 Task: Select a due date automation when advanced on, 2 days after a card is due add basic not assigned to member @aryan at 11:00 AM.
Action: Mouse moved to (947, 77)
Screenshot: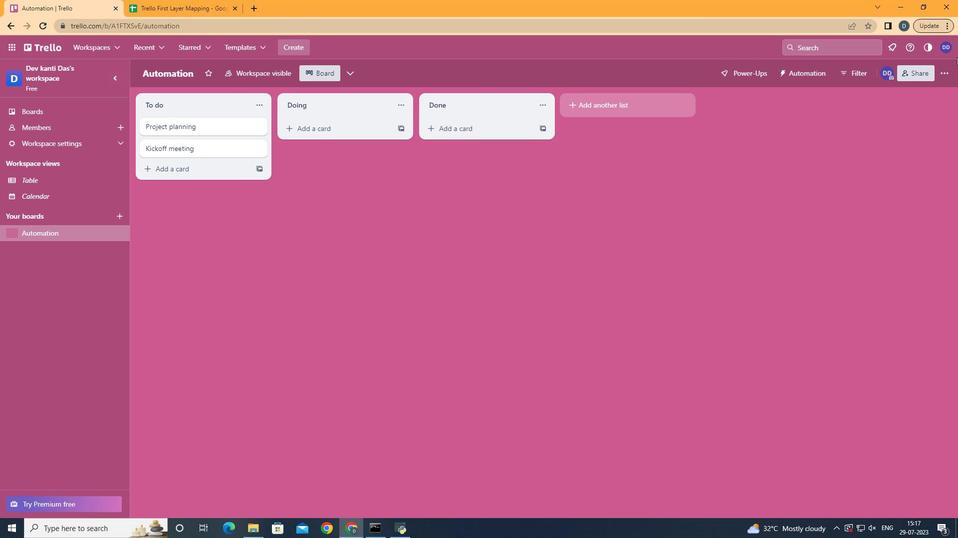 
Action: Mouse pressed left at (947, 77)
Screenshot: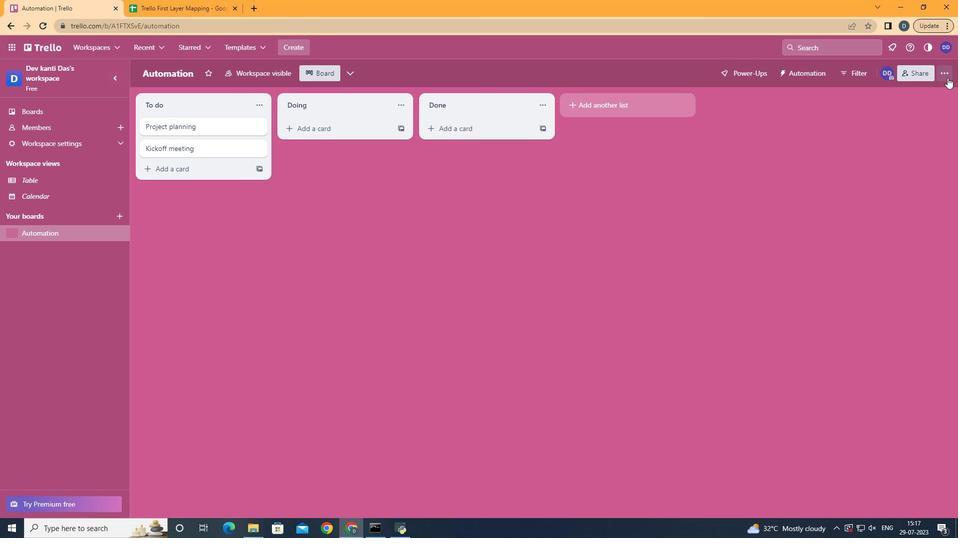 
Action: Mouse moved to (841, 220)
Screenshot: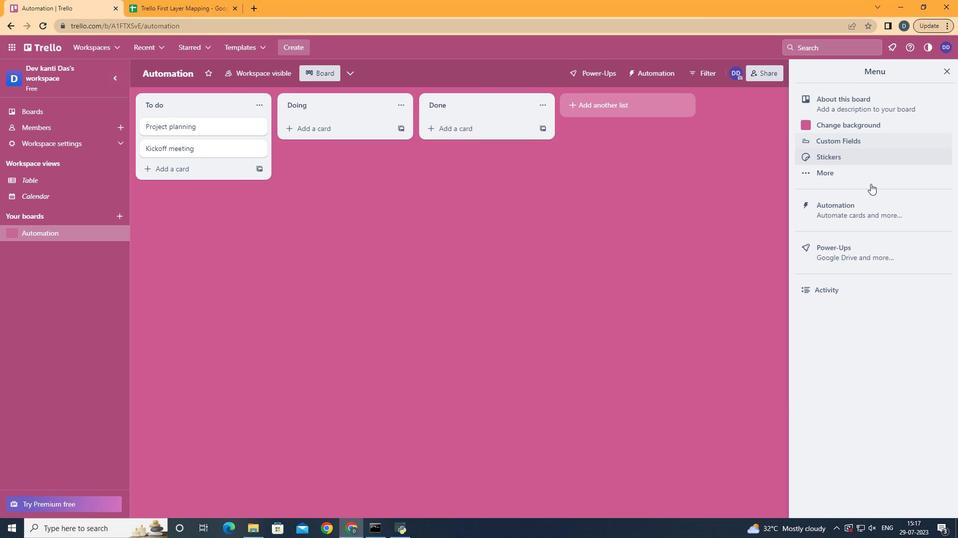 
Action: Mouse pressed left at (841, 220)
Screenshot: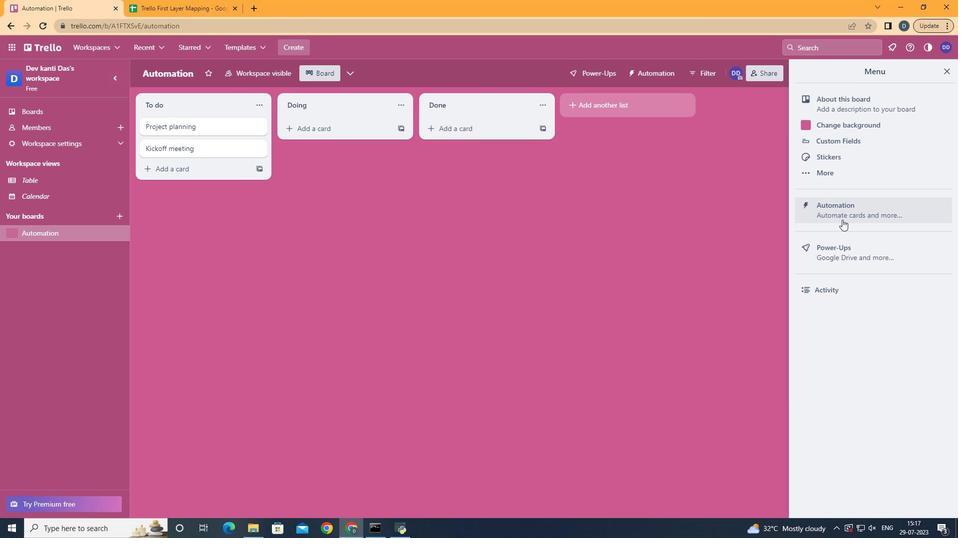 
Action: Mouse moved to (201, 206)
Screenshot: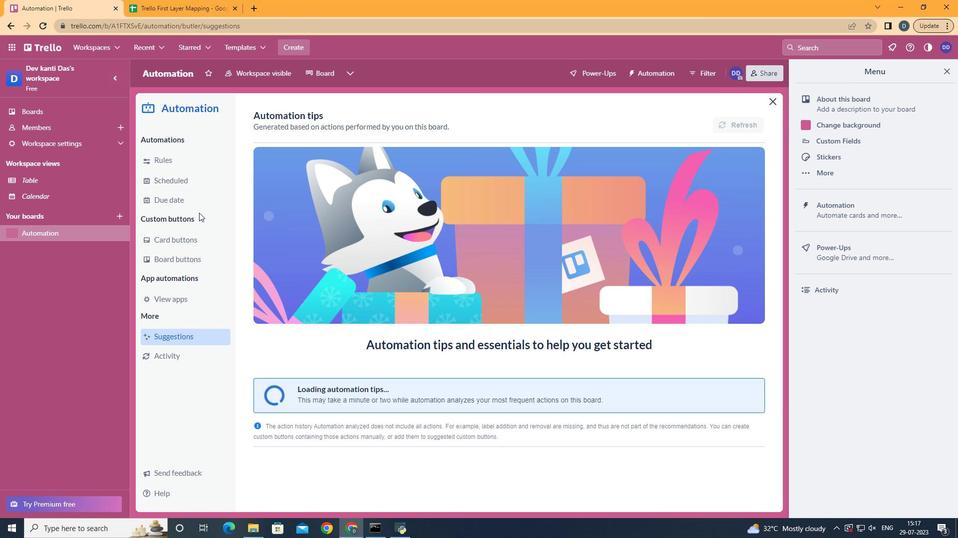
Action: Mouse pressed left at (201, 206)
Screenshot: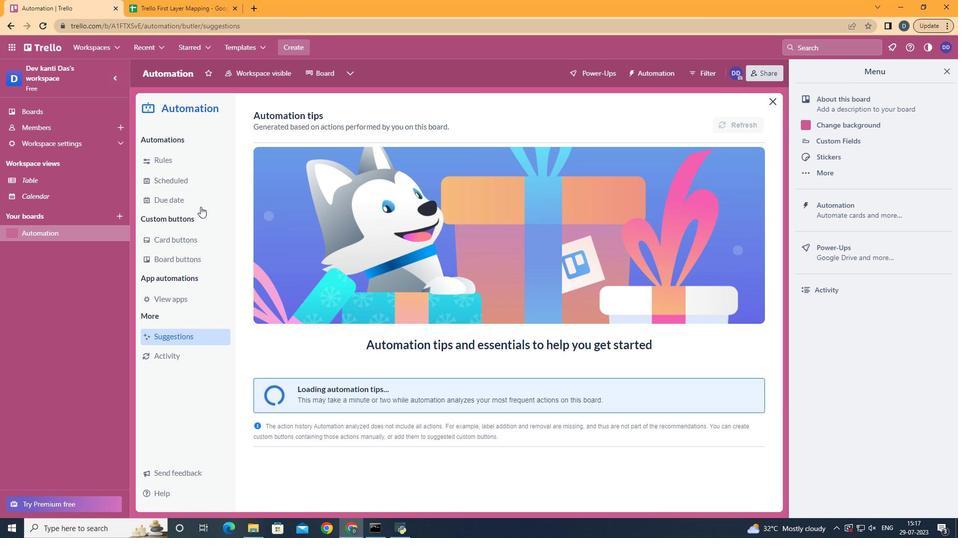 
Action: Mouse moved to (721, 116)
Screenshot: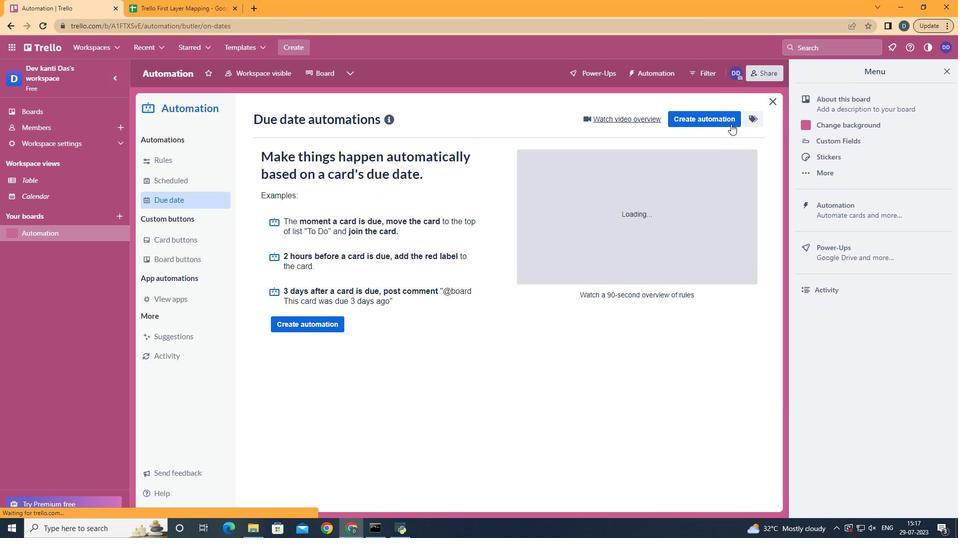 
Action: Mouse pressed left at (721, 116)
Screenshot: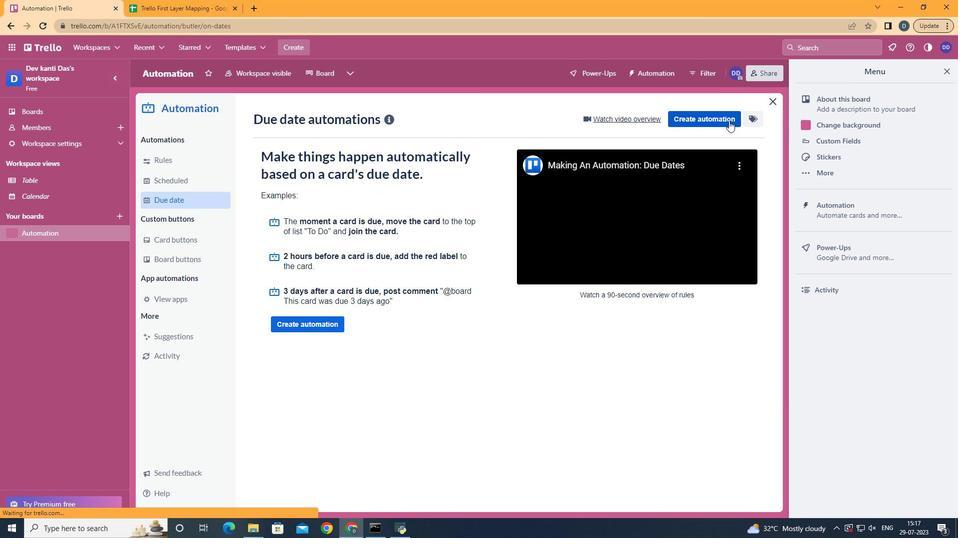 
Action: Mouse moved to (543, 223)
Screenshot: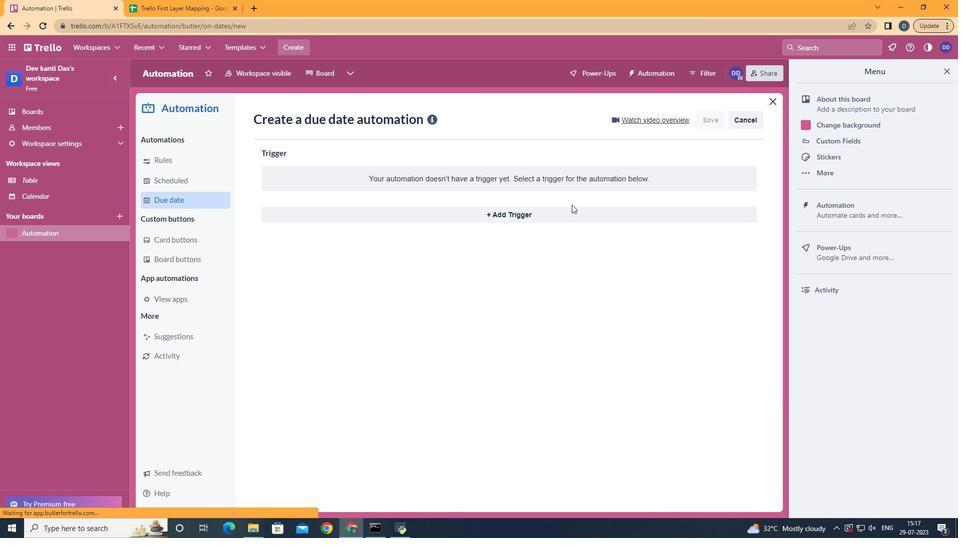 
Action: Mouse pressed left at (543, 223)
Screenshot: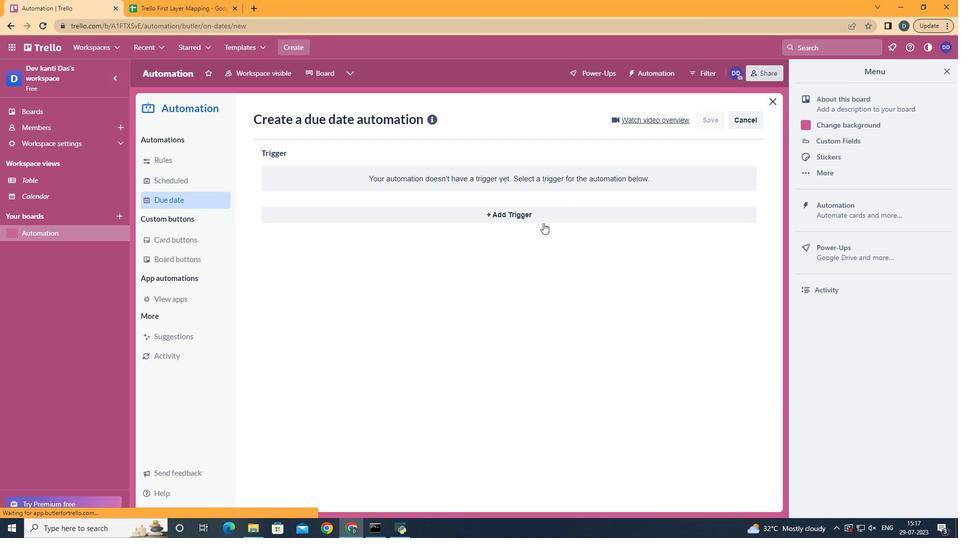 
Action: Mouse moved to (545, 224)
Screenshot: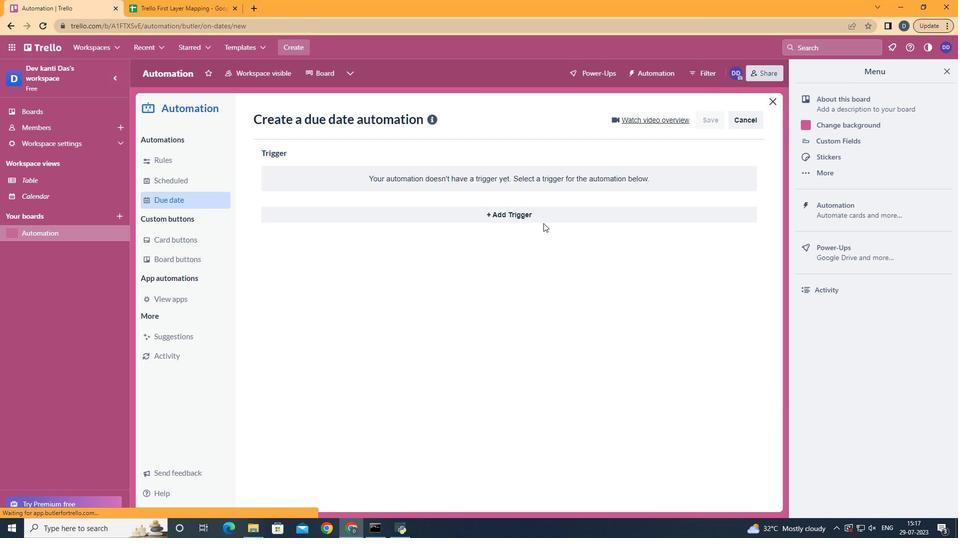 
Action: Mouse pressed left at (545, 224)
Screenshot: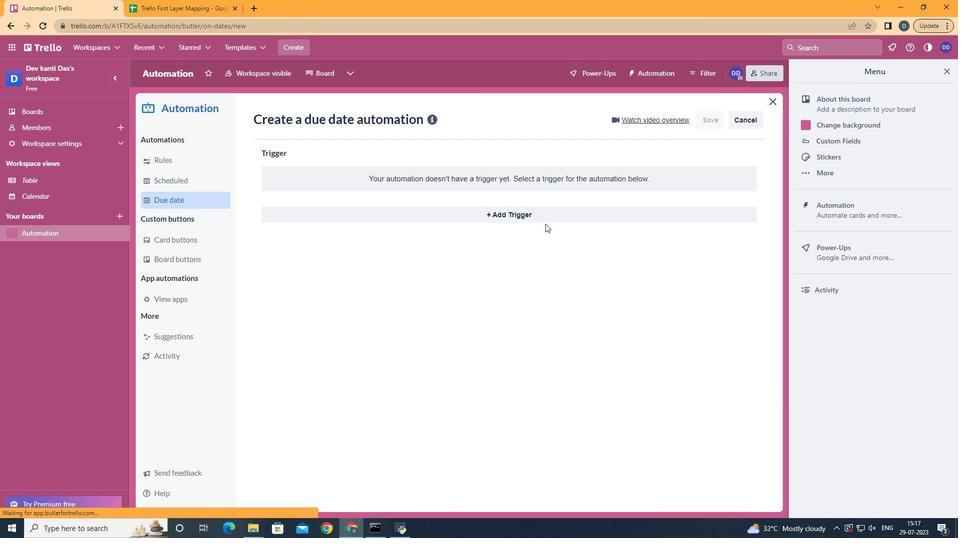 
Action: Mouse moved to (556, 213)
Screenshot: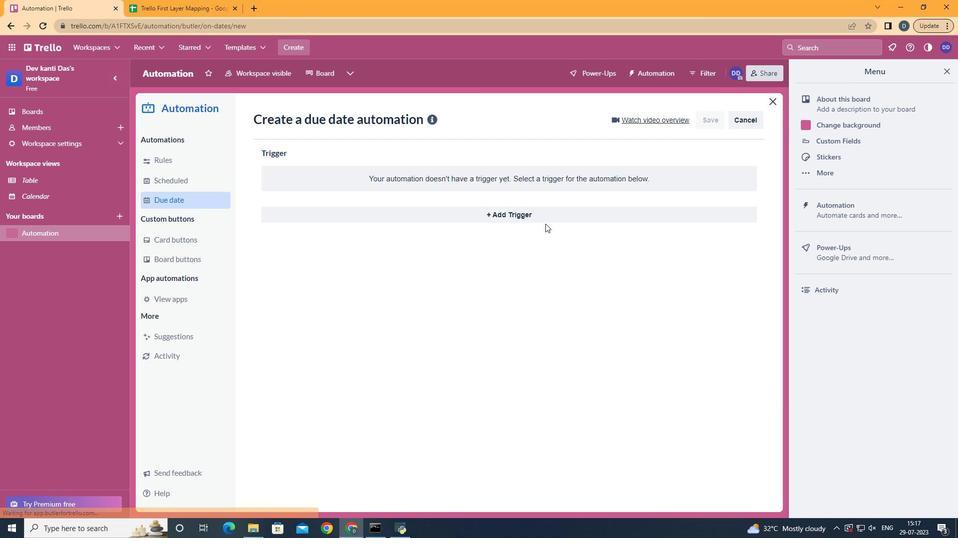 
Action: Mouse pressed left at (556, 213)
Screenshot: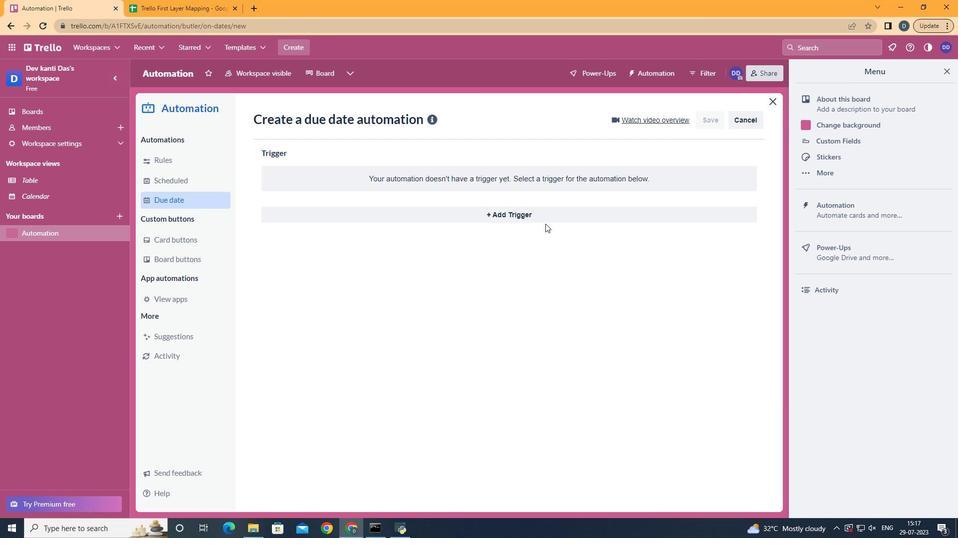 
Action: Mouse moved to (339, 407)
Screenshot: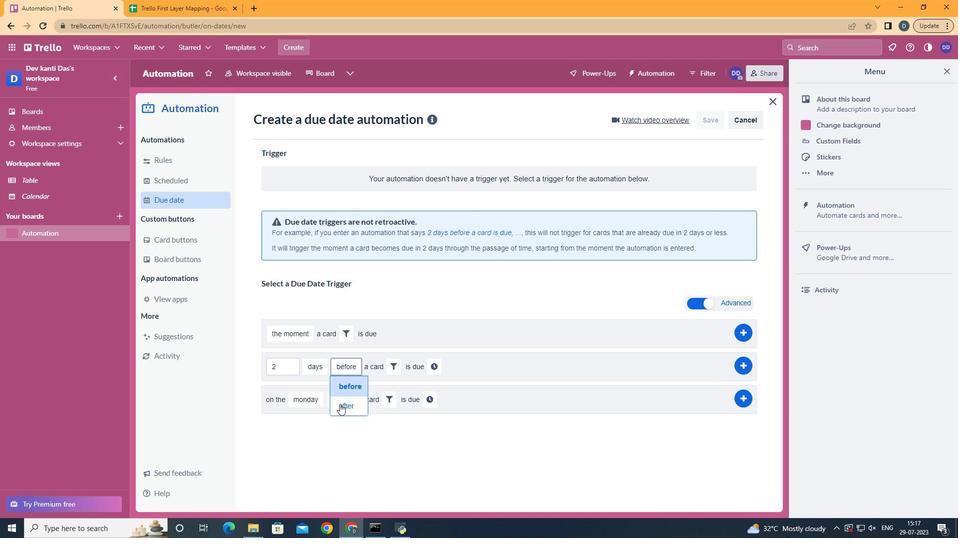 
Action: Mouse pressed left at (339, 407)
Screenshot: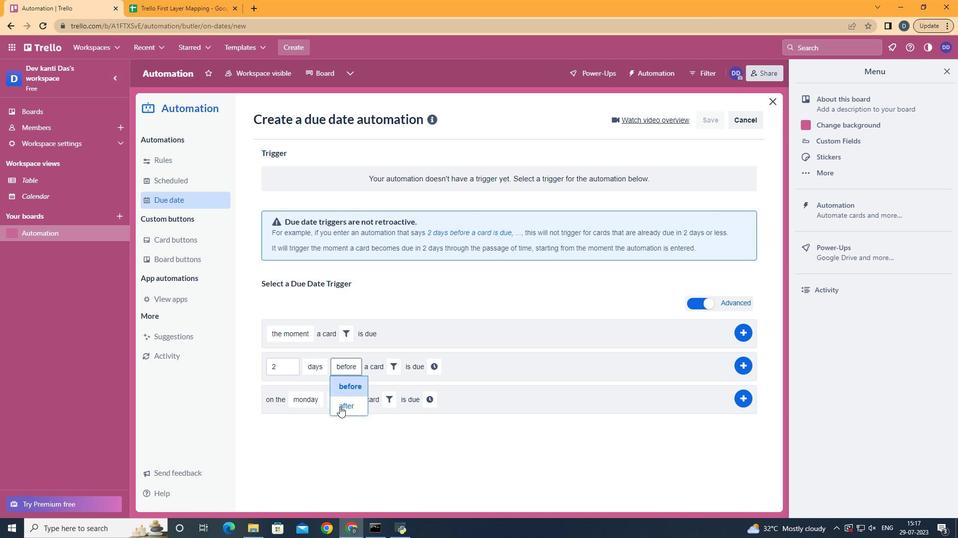 
Action: Mouse moved to (389, 367)
Screenshot: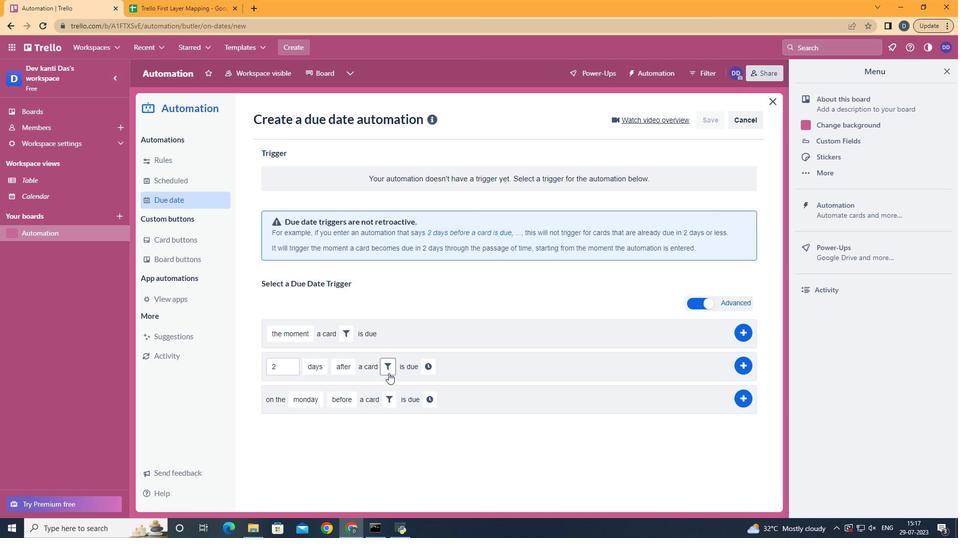
Action: Mouse pressed left at (389, 367)
Screenshot: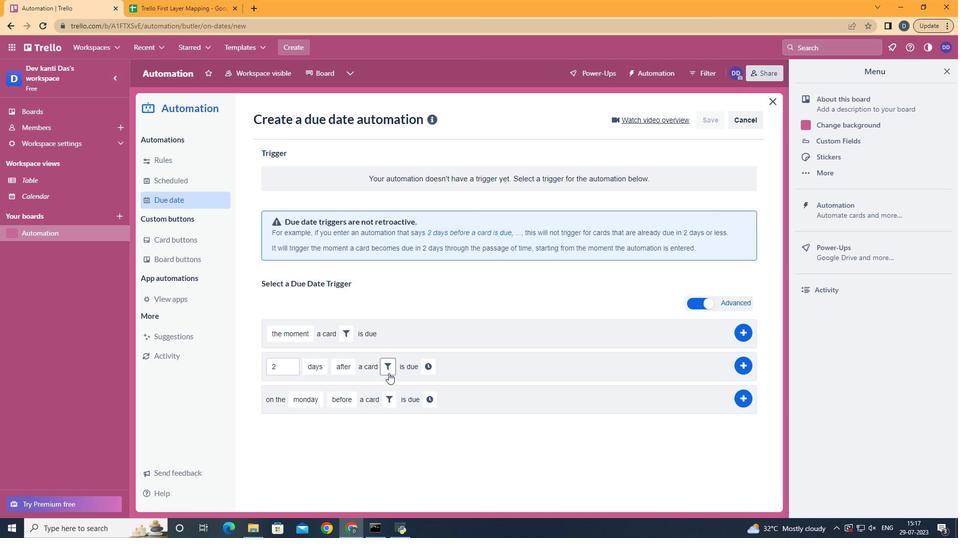 
Action: Mouse moved to (426, 464)
Screenshot: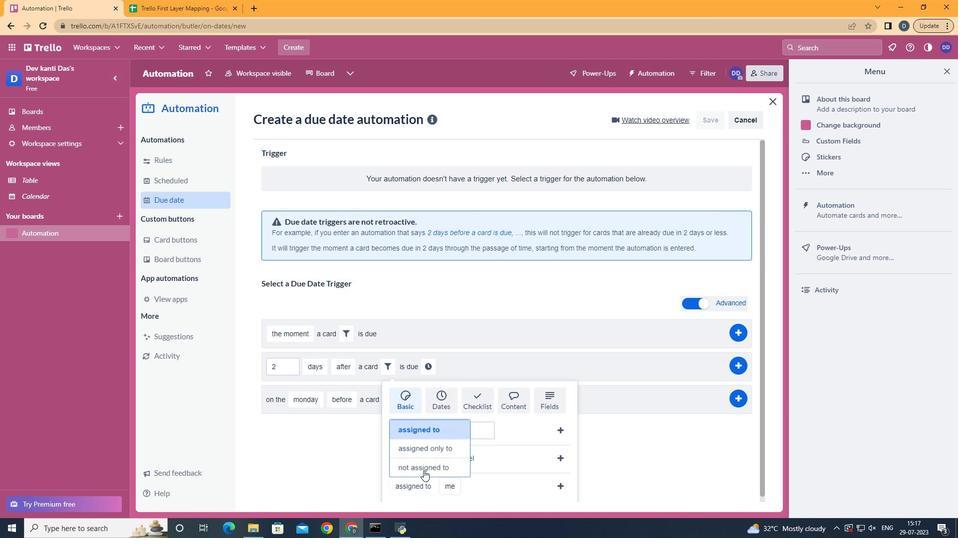 
Action: Mouse pressed left at (426, 464)
Screenshot: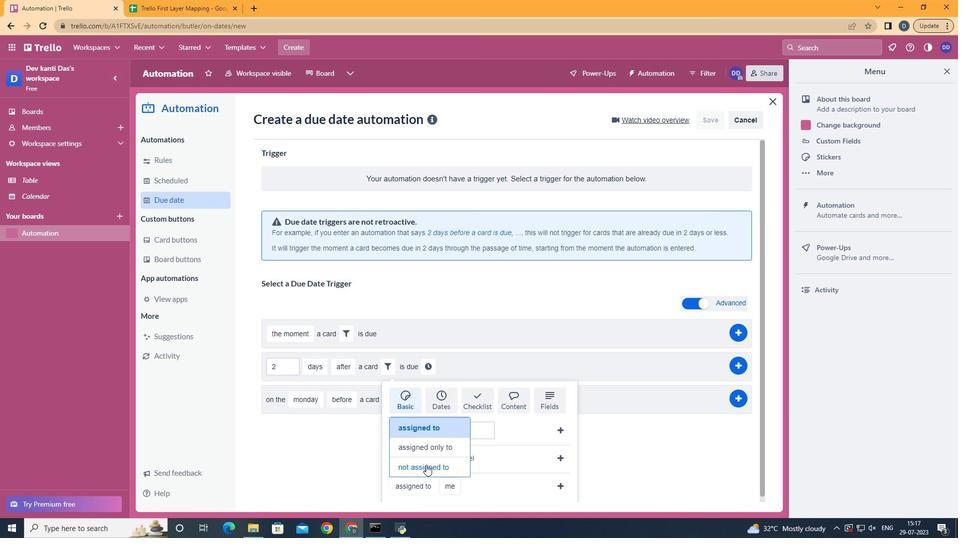 
Action: Mouse moved to (476, 465)
Screenshot: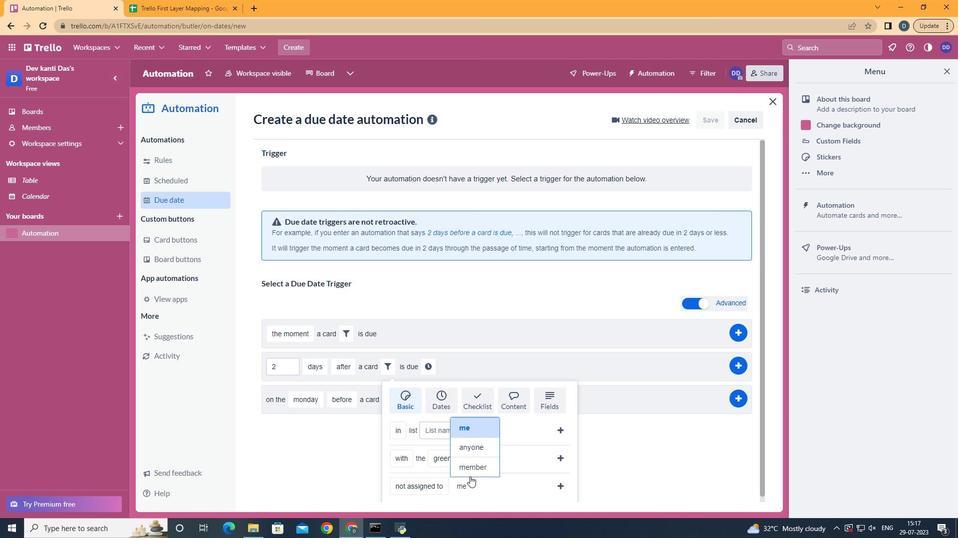 
Action: Mouse pressed left at (476, 465)
Screenshot: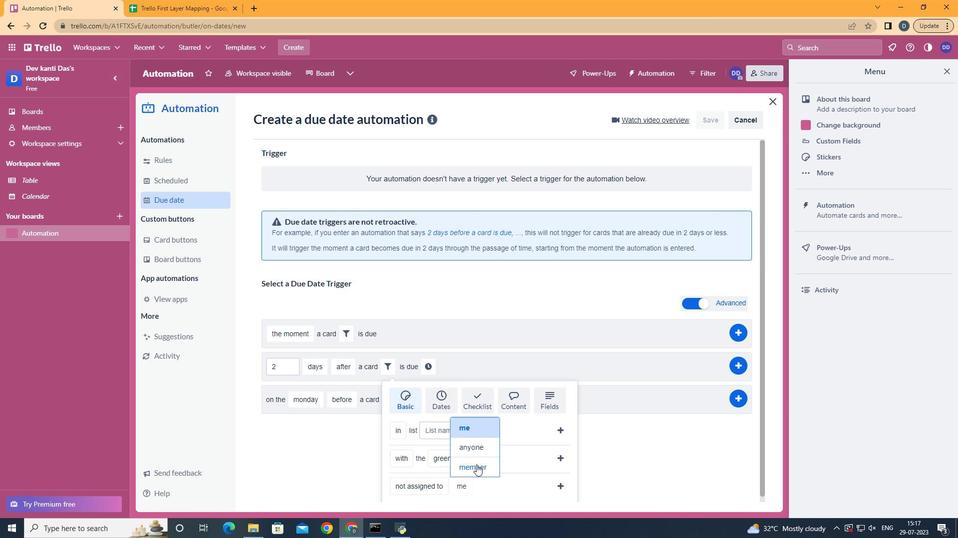 
Action: Mouse moved to (523, 486)
Screenshot: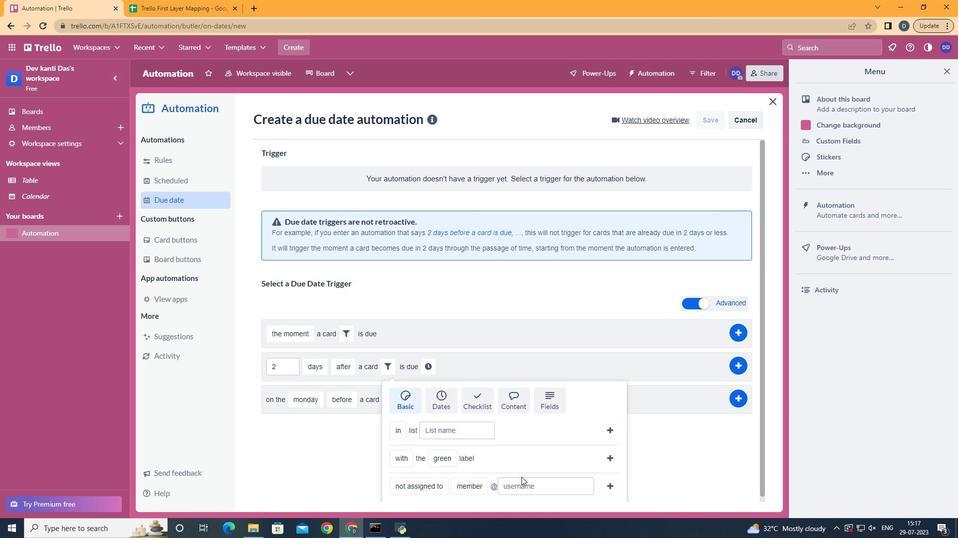 
Action: Mouse pressed left at (523, 486)
Screenshot: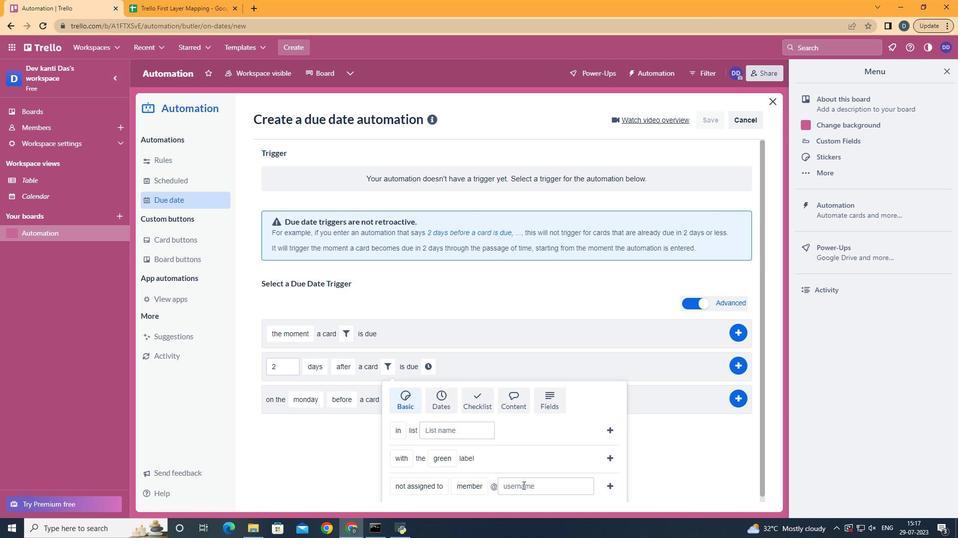 
Action: Mouse moved to (523, 487)
Screenshot: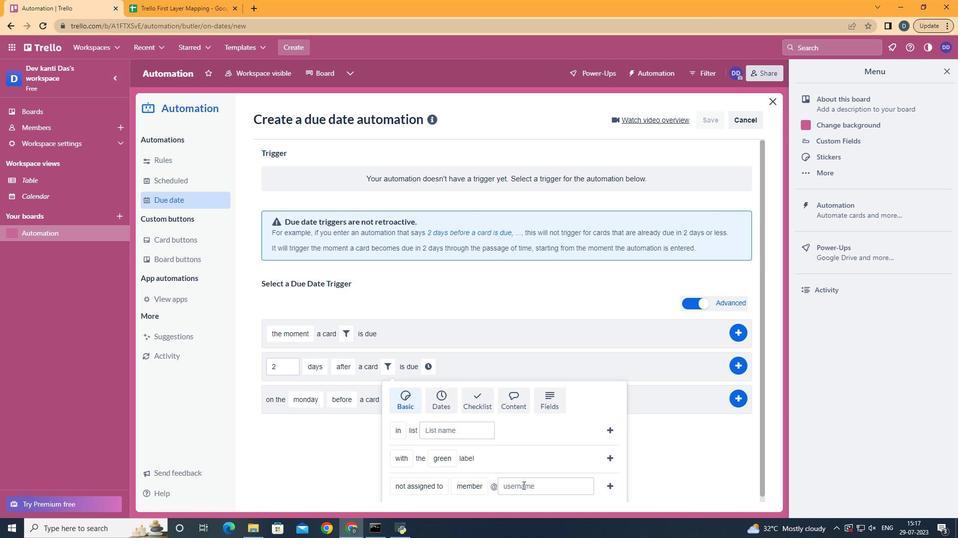 
Action: Key pressed aryan
Screenshot: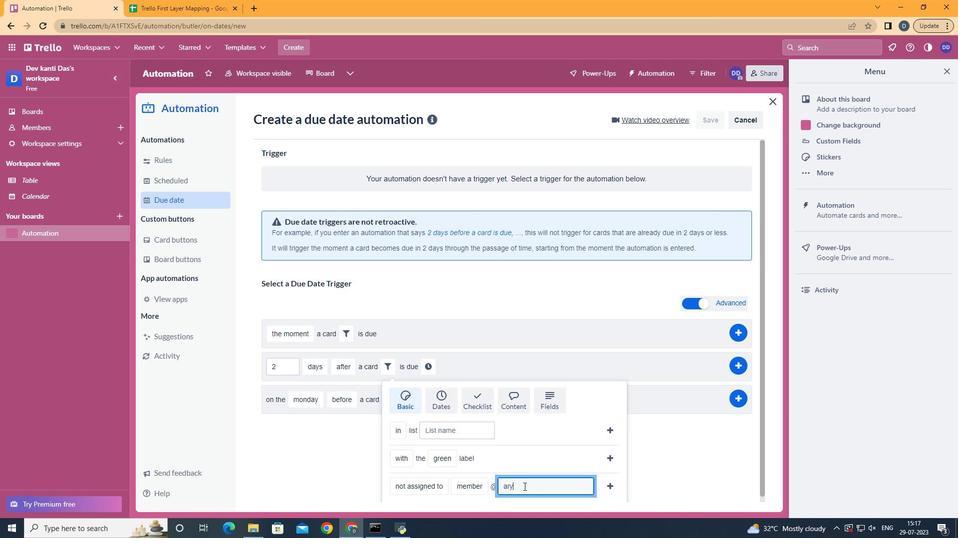 
Action: Mouse moved to (607, 487)
Screenshot: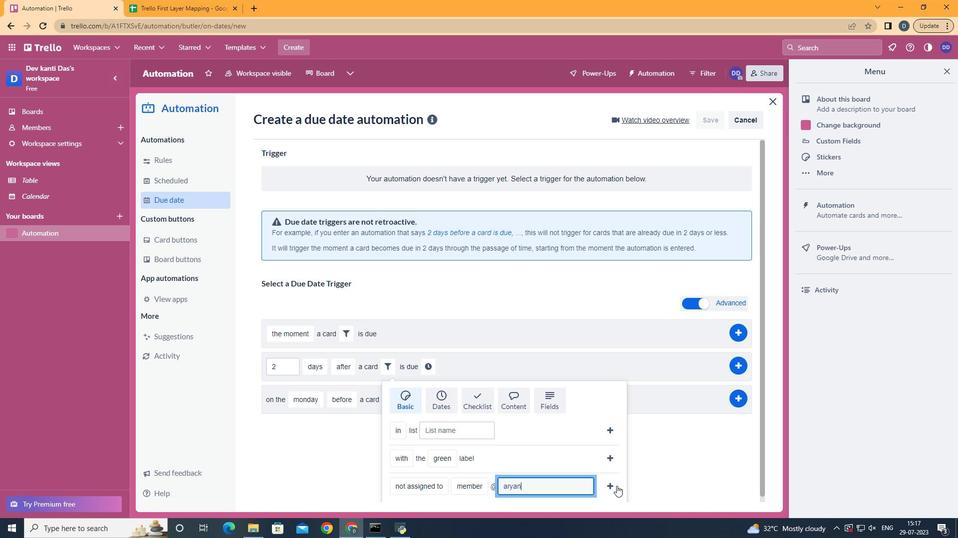 
Action: Mouse pressed left at (607, 487)
Screenshot: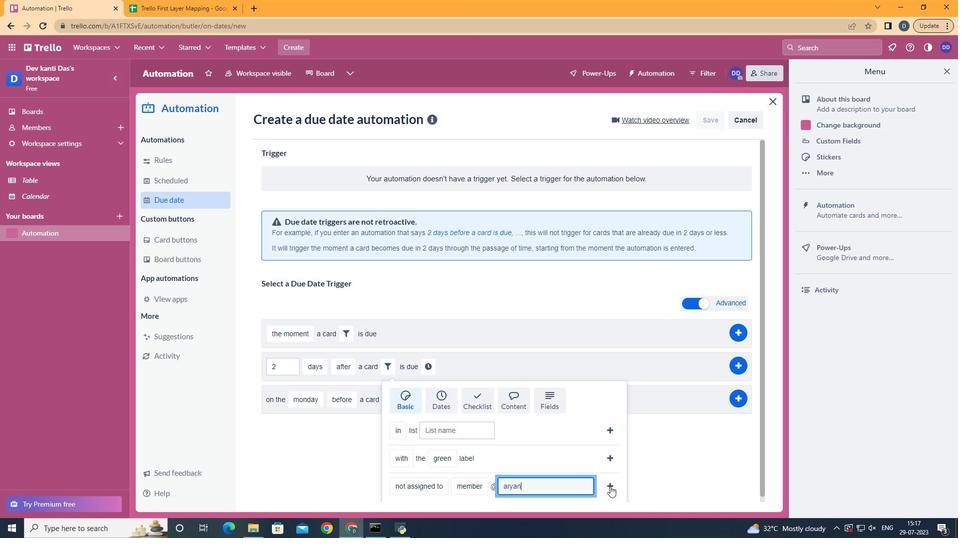 
Action: Mouse moved to (554, 370)
Screenshot: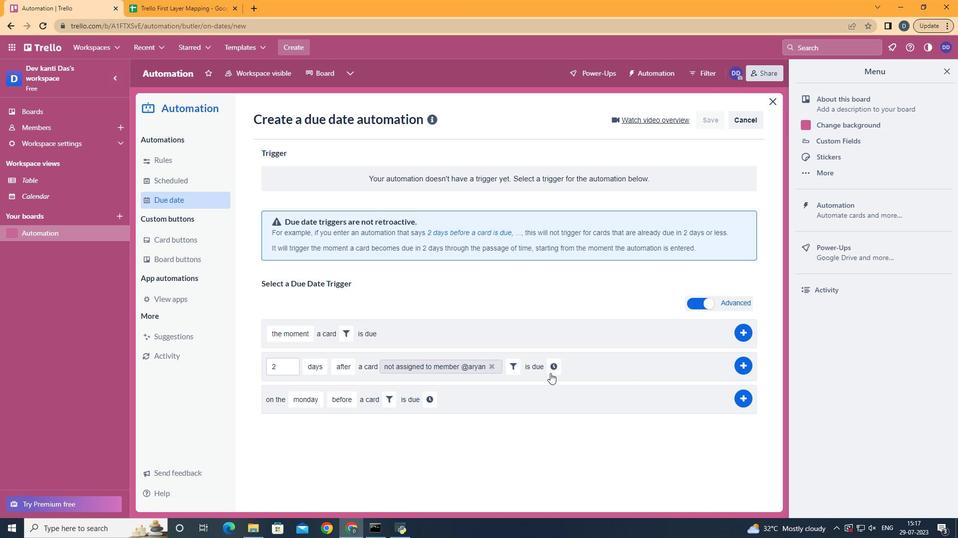 
Action: Mouse pressed left at (554, 370)
Screenshot: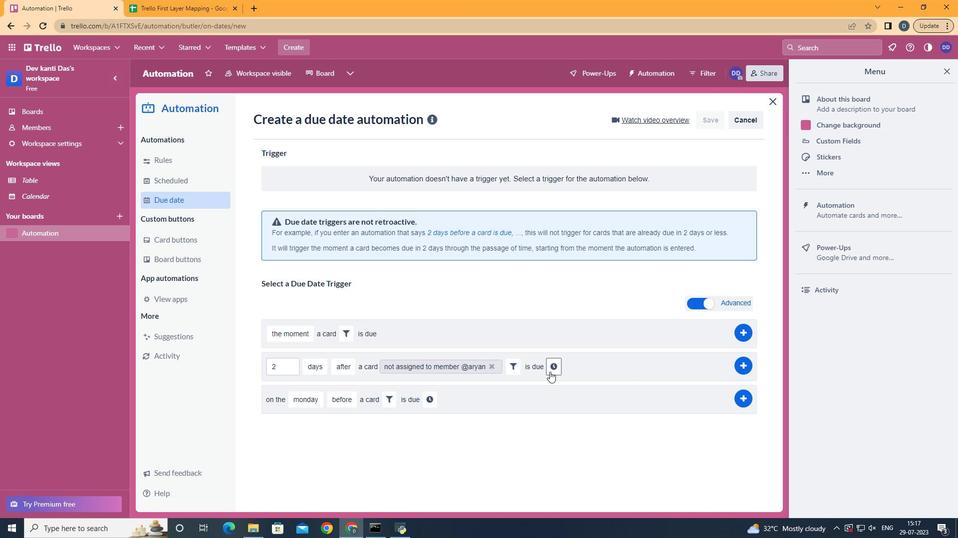 
Action: Mouse moved to (569, 370)
Screenshot: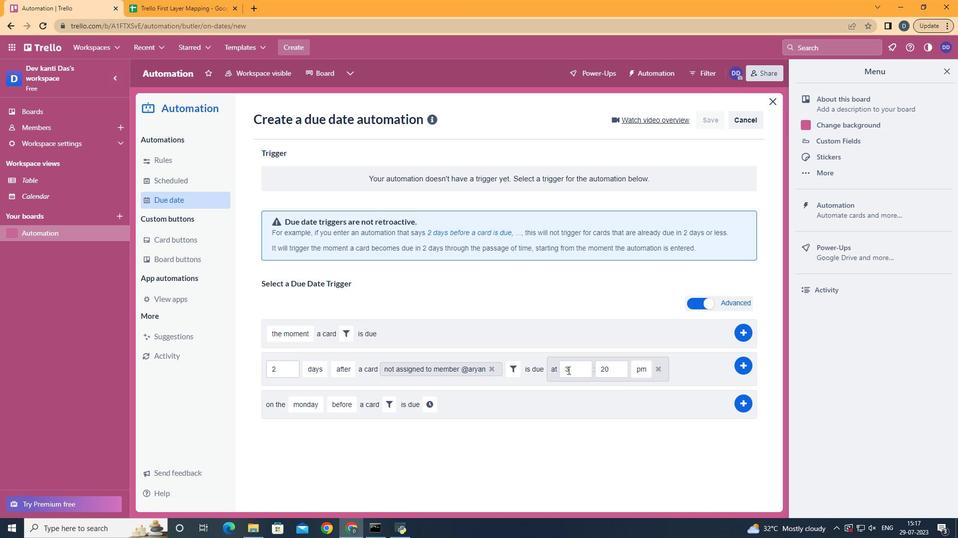 
Action: Mouse pressed left at (569, 370)
Screenshot: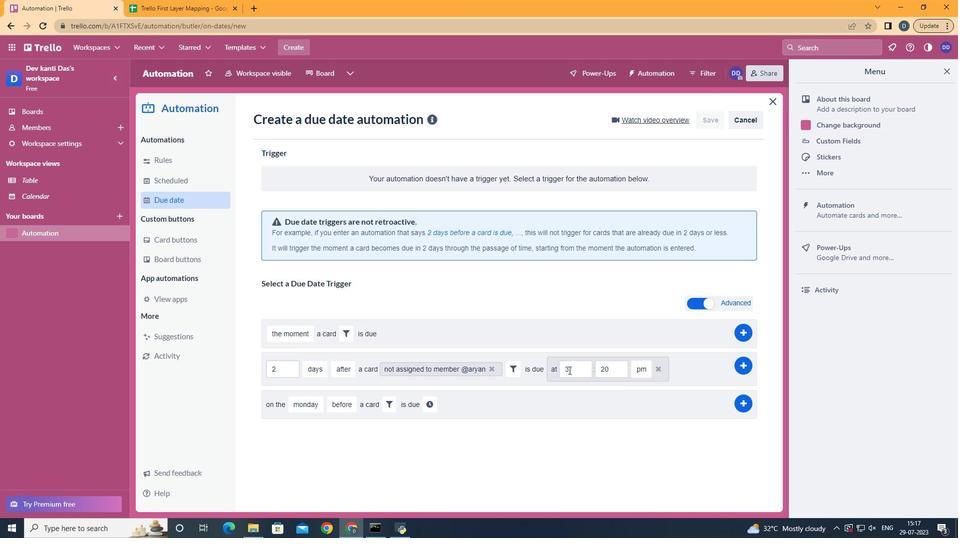 
Action: Key pressed <Key.backspace>11
Screenshot: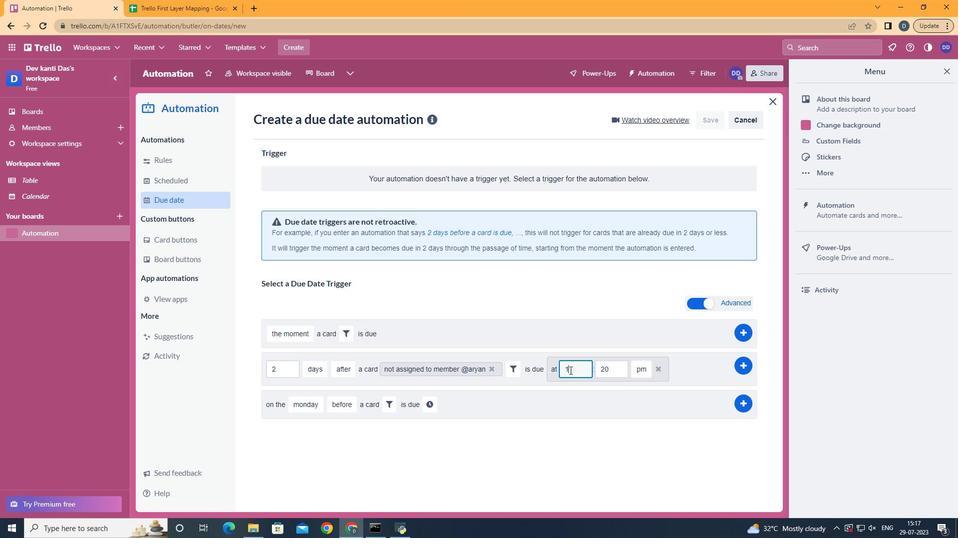 
Action: Mouse moved to (611, 372)
Screenshot: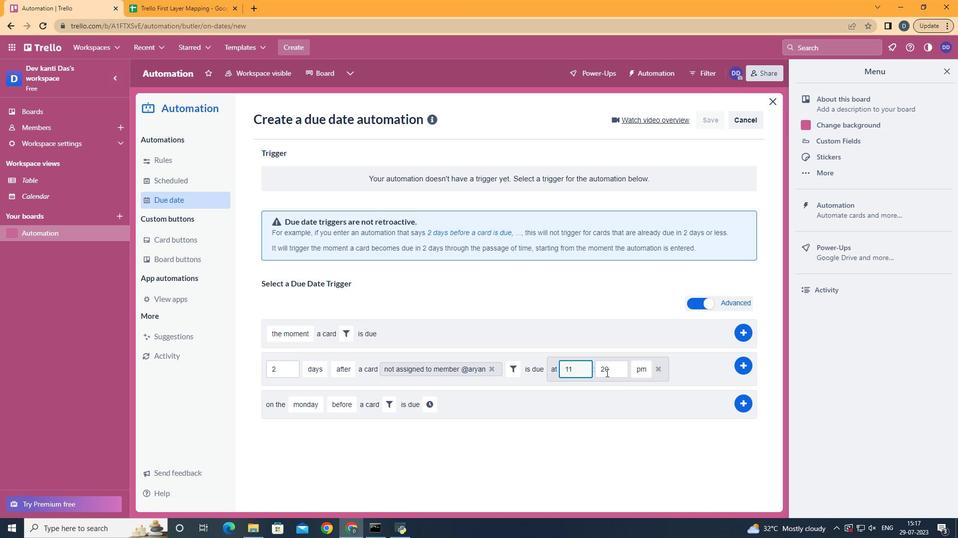 
Action: Mouse pressed left at (611, 372)
Screenshot: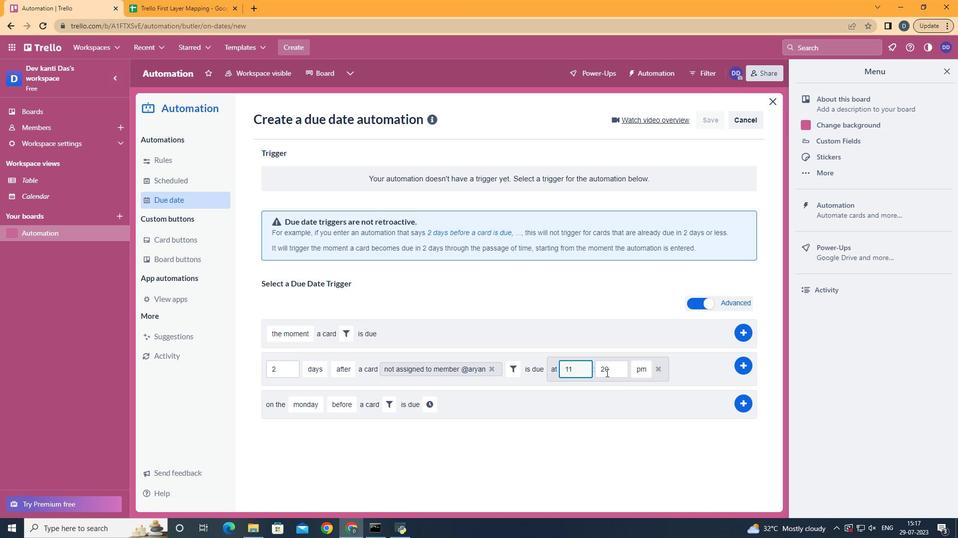 
Action: Key pressed <Key.backspace><Key.backspace><Key.backspace>00
Screenshot: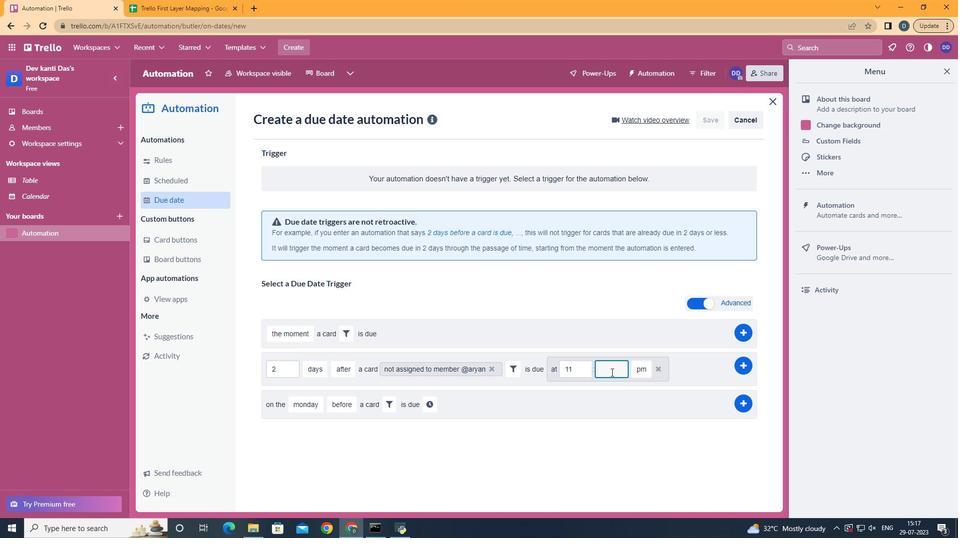 
Action: Mouse moved to (642, 390)
Screenshot: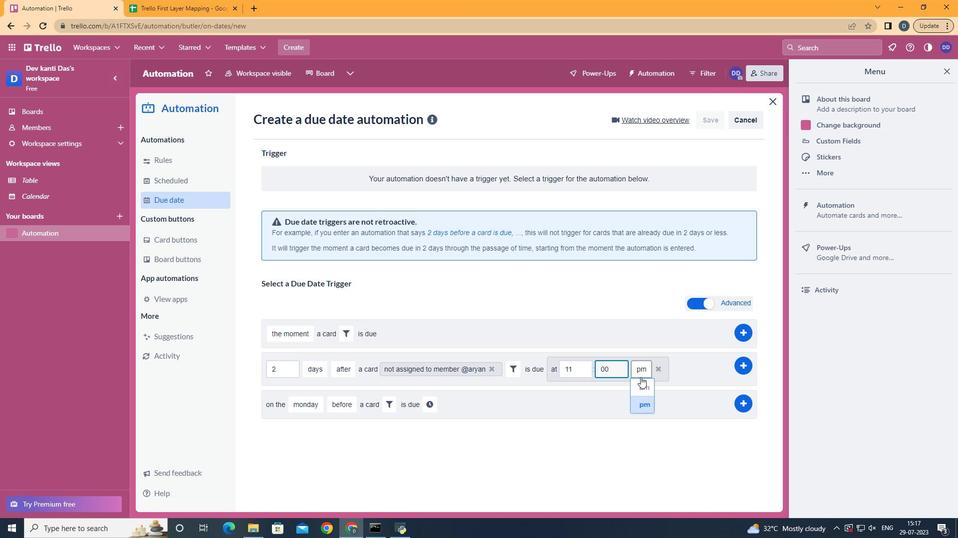 
Action: Mouse pressed left at (642, 390)
Screenshot: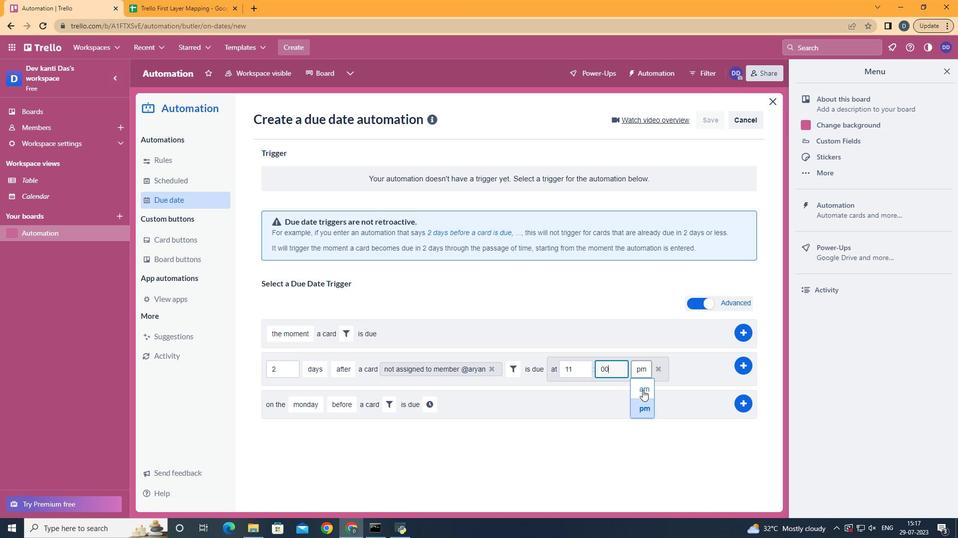 
